 Task: Use Half Moon Bay Short Effect in this video Movie B.mp4
Action: Mouse moved to (242, 161)
Screenshot: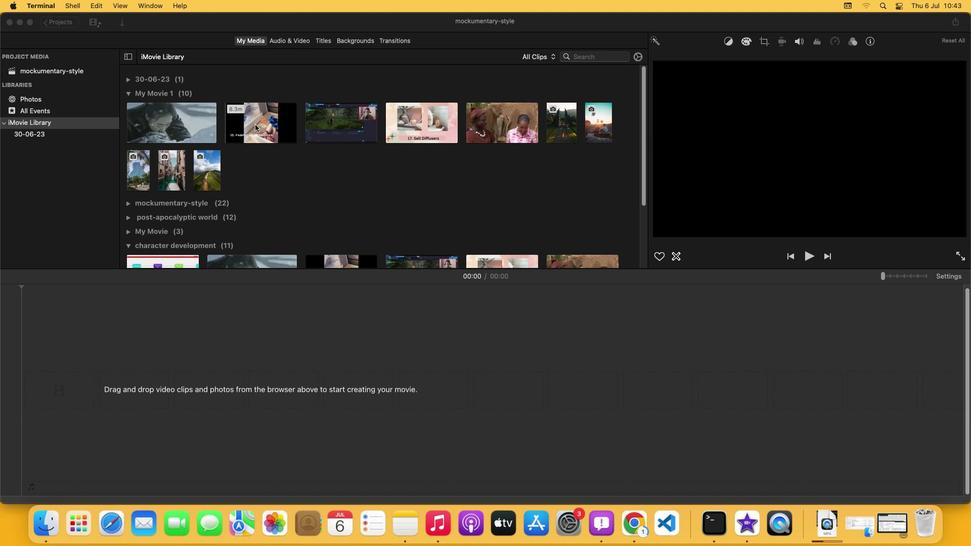 
Action: Mouse pressed left at (242, 161)
Screenshot: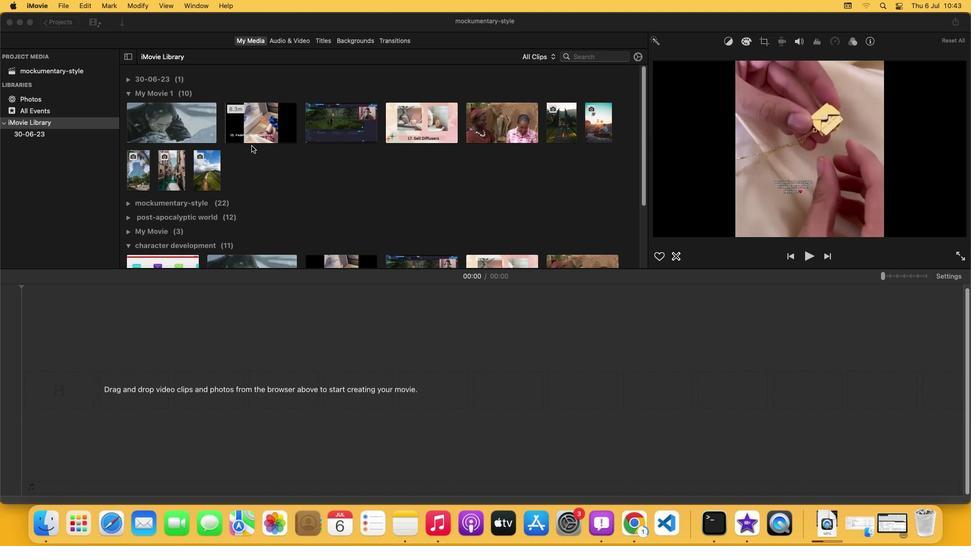 
Action: Mouse moved to (269, 186)
Screenshot: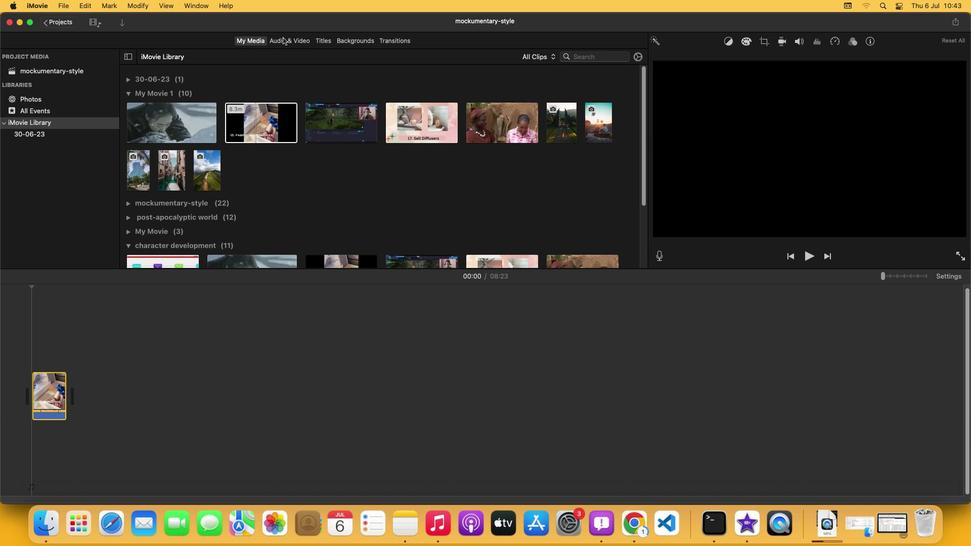 
Action: Mouse pressed left at (269, 186)
Screenshot: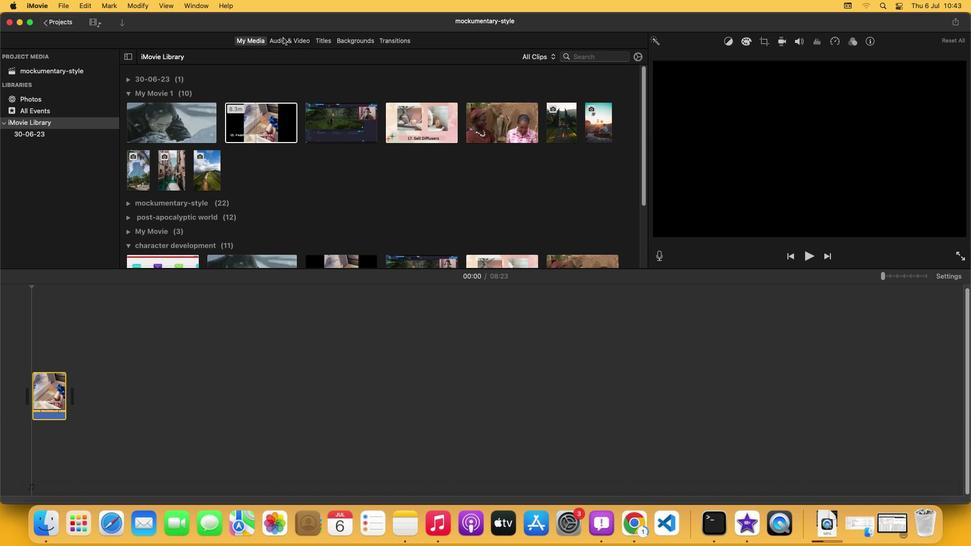 
Action: Mouse moved to (147, 145)
Screenshot: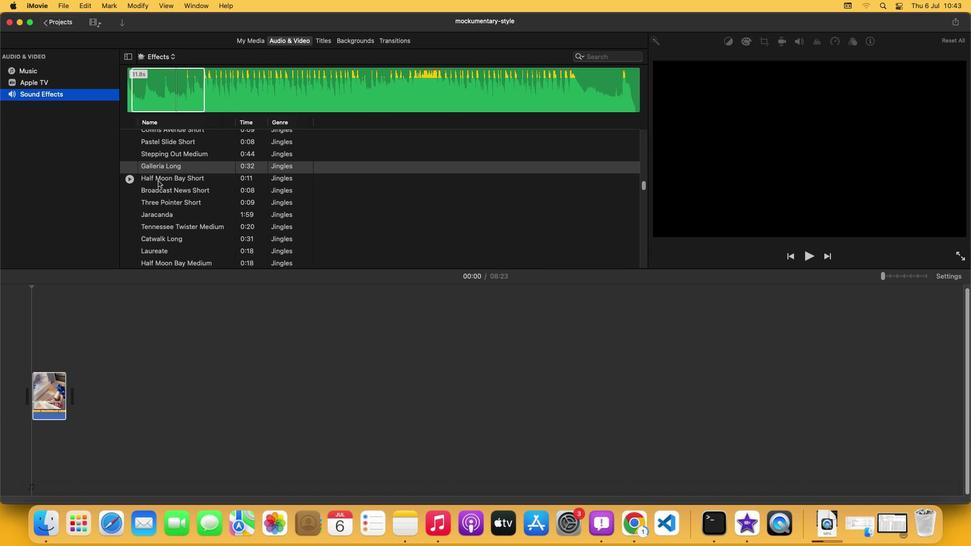 
Action: Mouse pressed left at (147, 145)
Screenshot: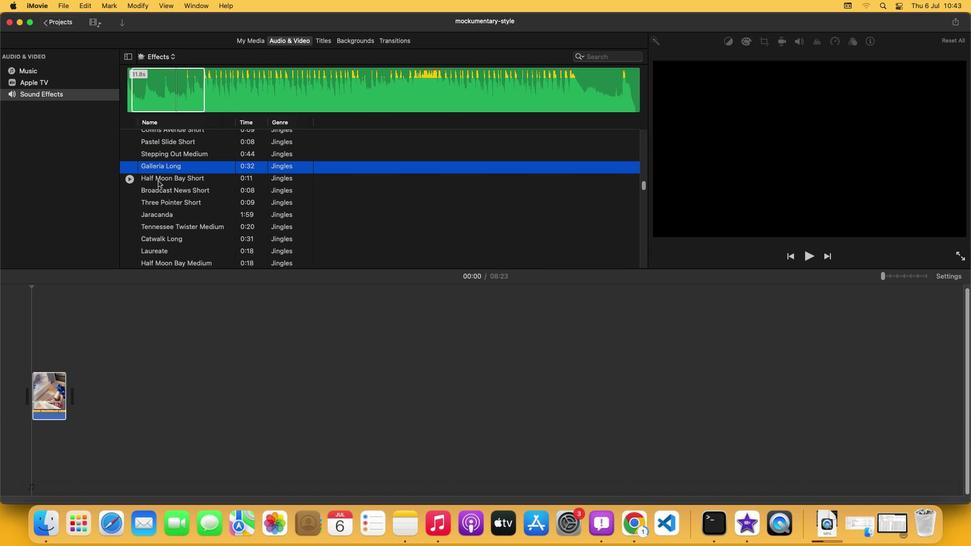 
Action: Mouse moved to (124, 171)
Screenshot: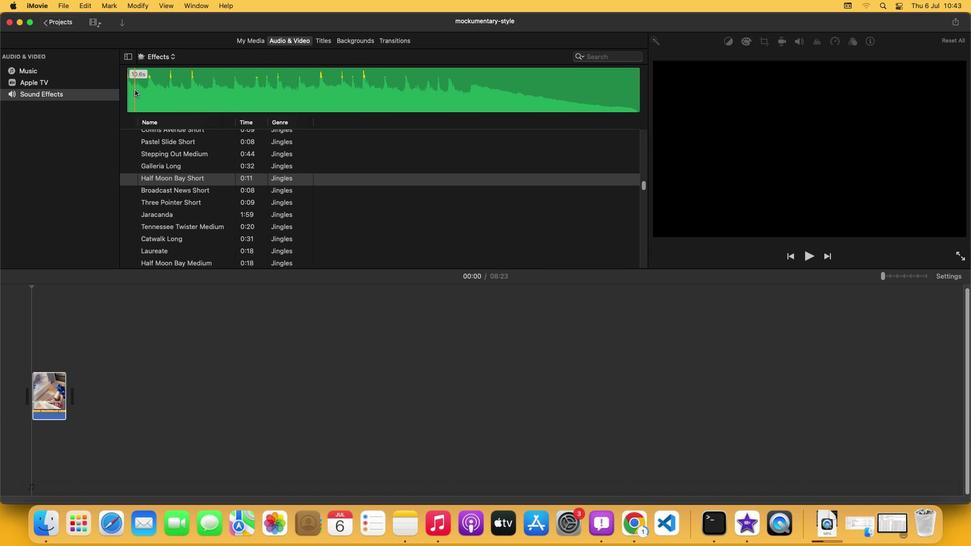 
Action: Mouse pressed left at (124, 171)
Screenshot: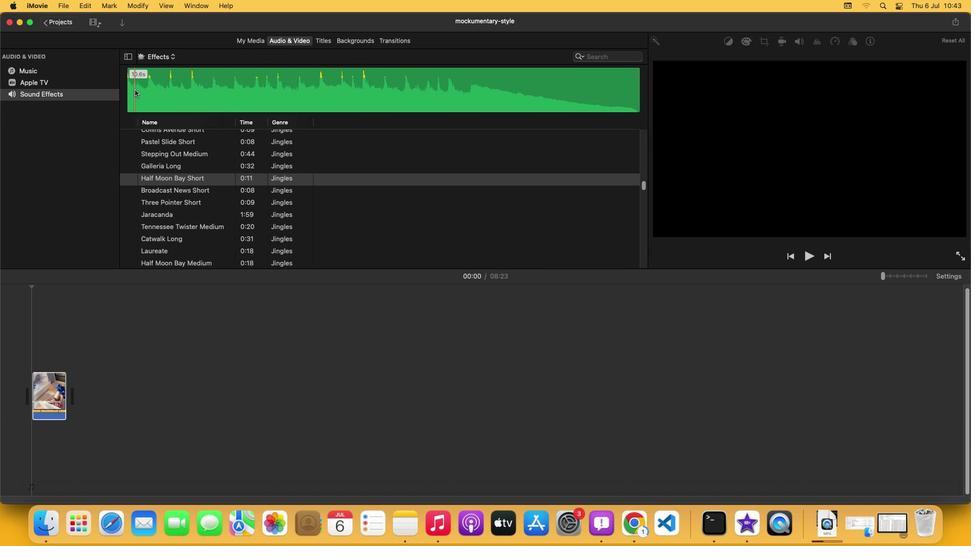 
Action: Mouse moved to (169, 171)
Screenshot: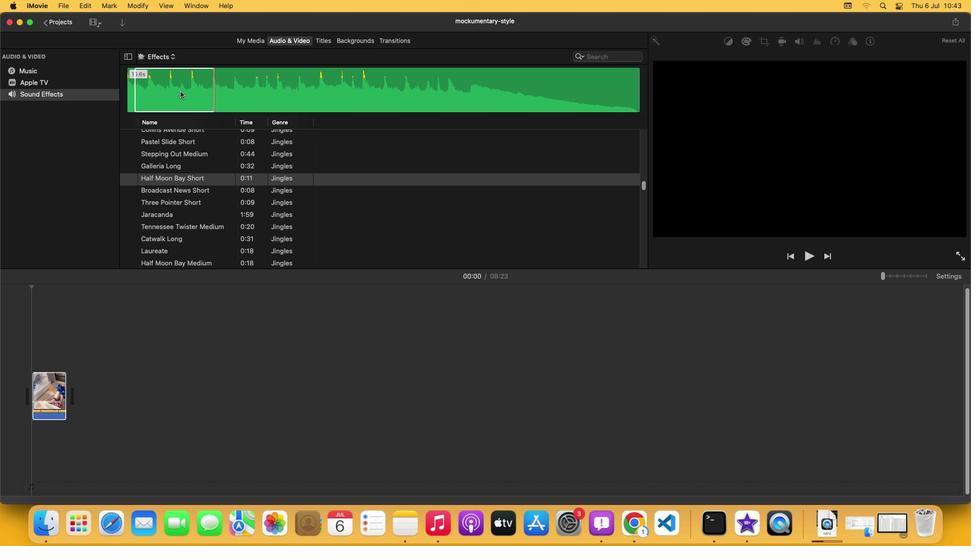 
Action: Mouse pressed left at (169, 171)
Screenshot: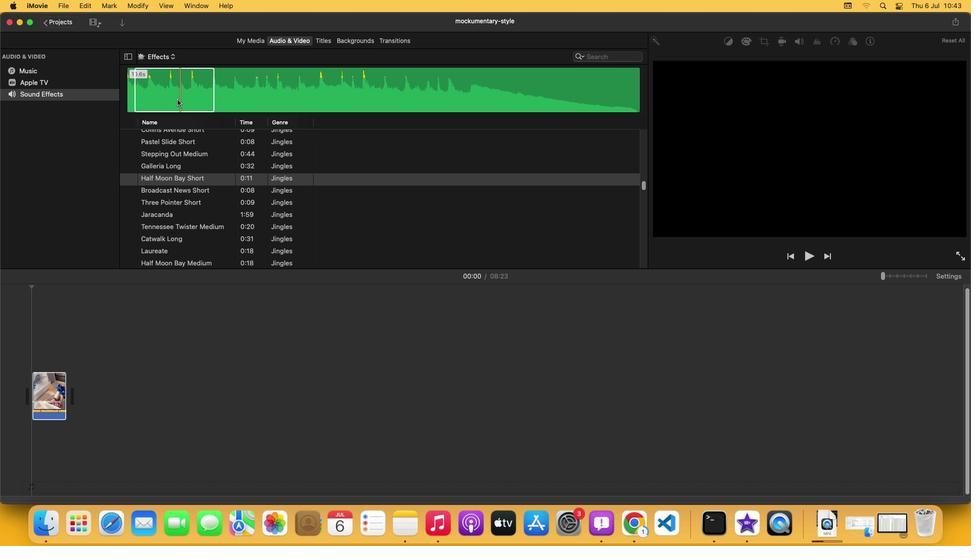 
Action: Mouse moved to (72, 70)
Screenshot: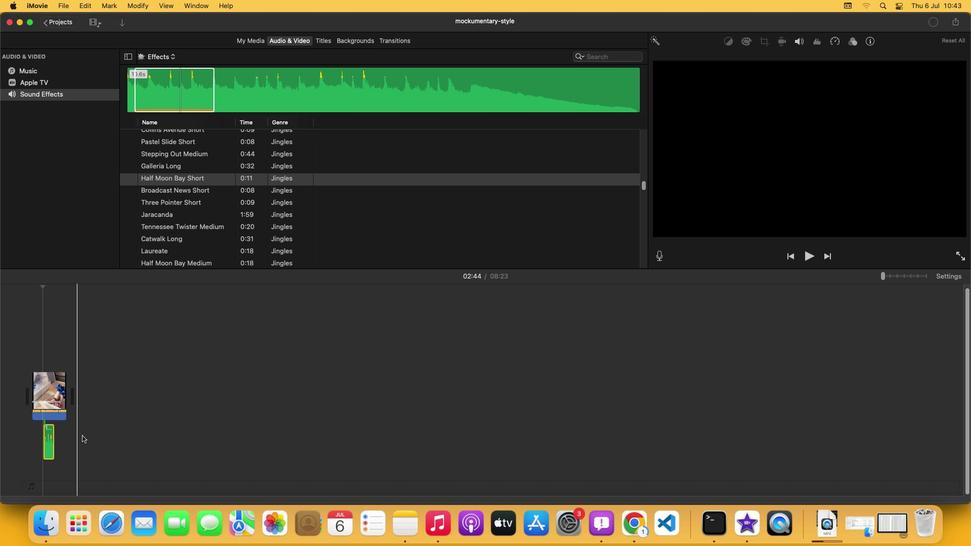 
